 Task: Look for products from Icelandic Provisions only.
Action: Mouse moved to (26, 83)
Screenshot: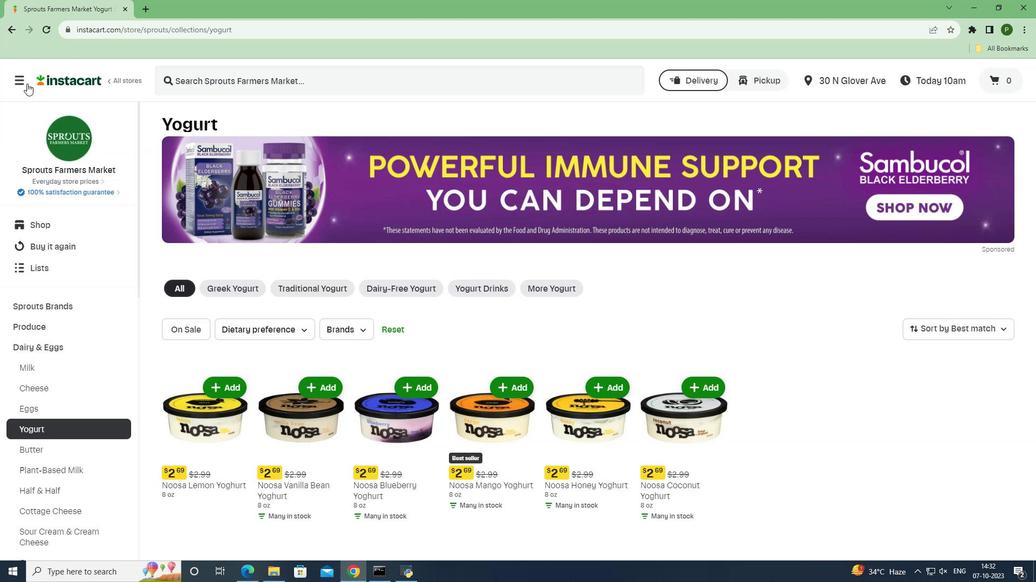 
Action: Mouse pressed left at (26, 83)
Screenshot: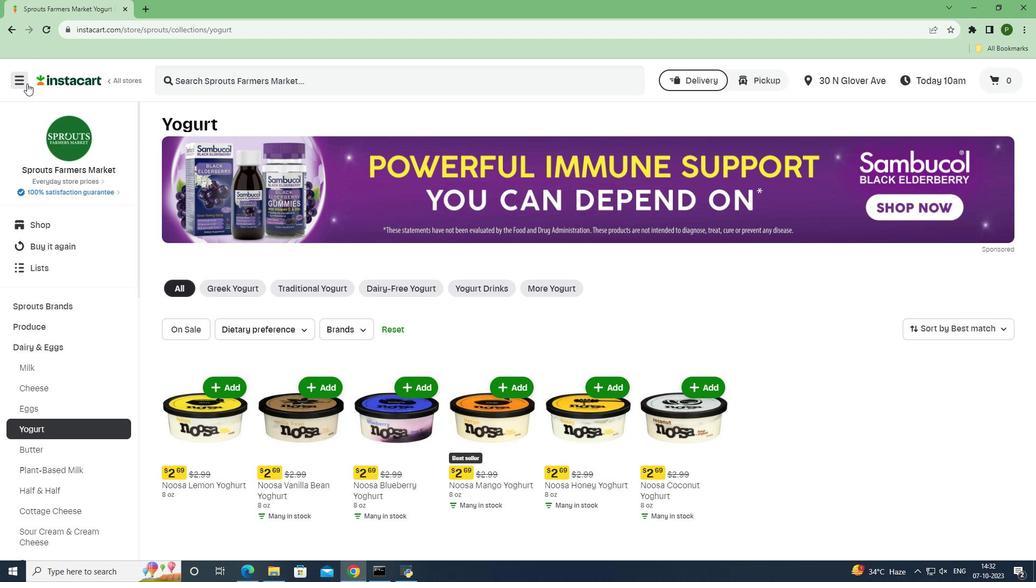 
Action: Mouse moved to (22, 277)
Screenshot: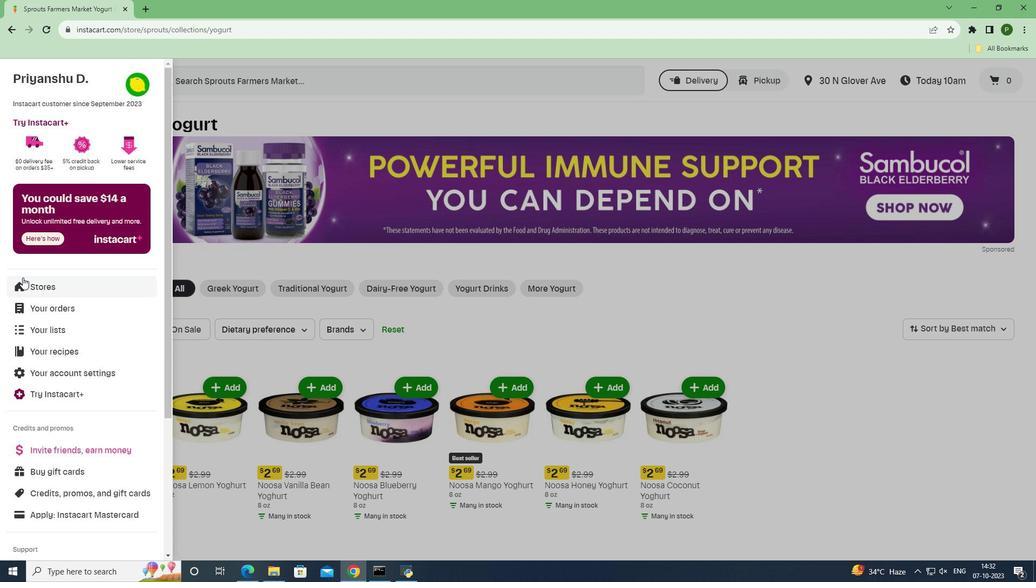 
Action: Mouse pressed left at (22, 277)
Screenshot: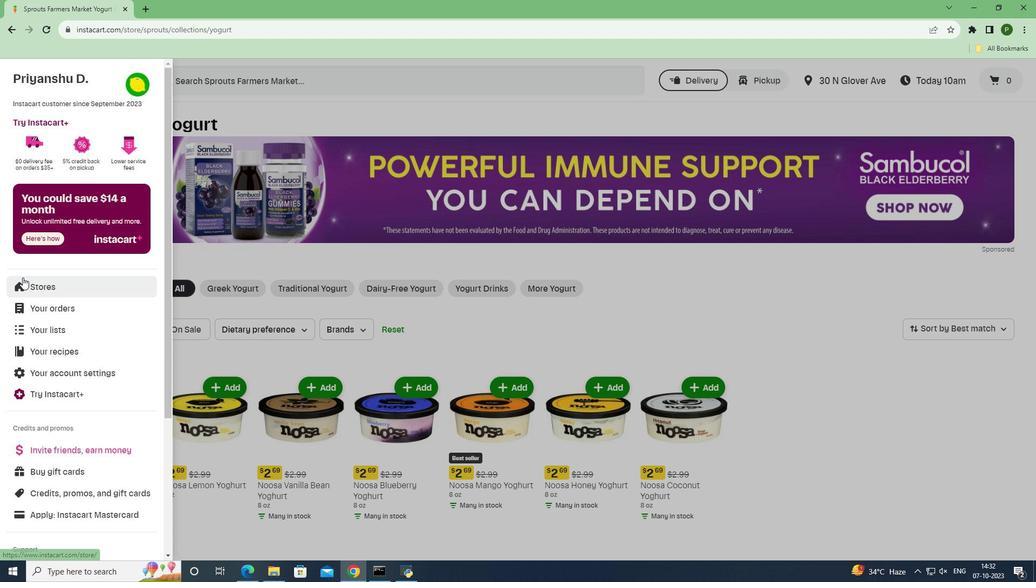 
Action: Mouse moved to (259, 115)
Screenshot: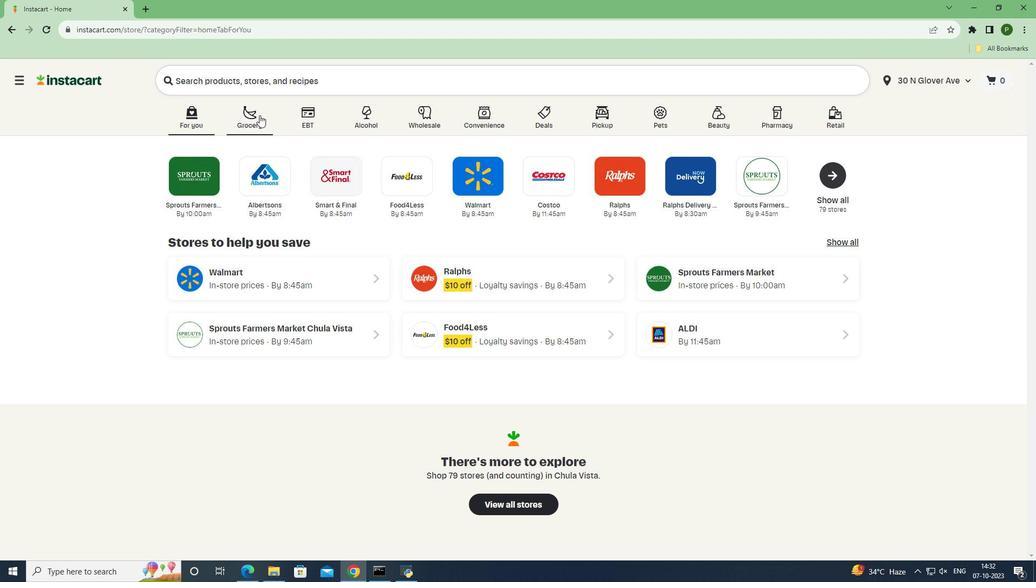 
Action: Mouse pressed left at (259, 115)
Screenshot: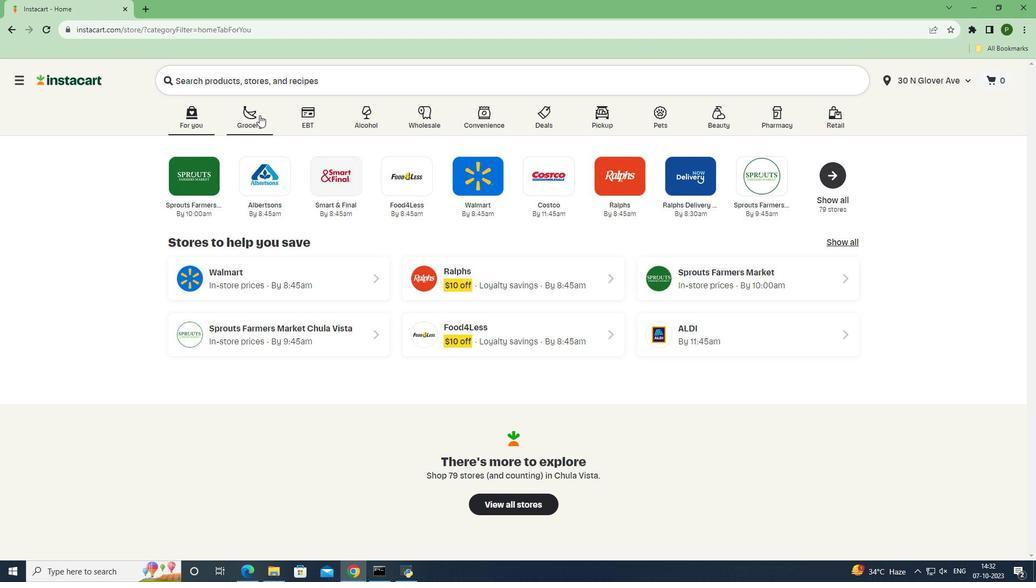 
Action: Mouse moved to (437, 235)
Screenshot: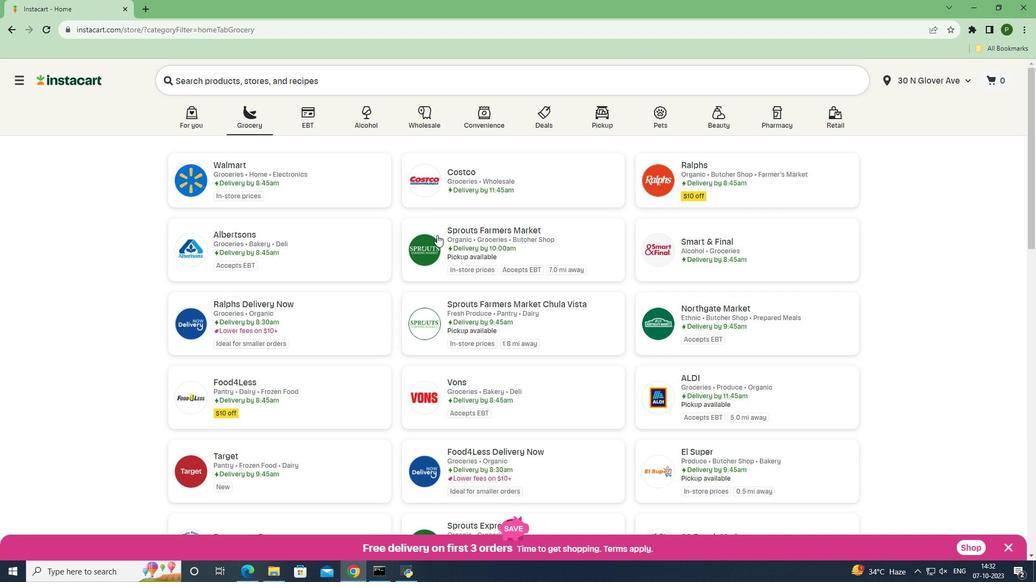 
Action: Mouse pressed left at (437, 235)
Screenshot: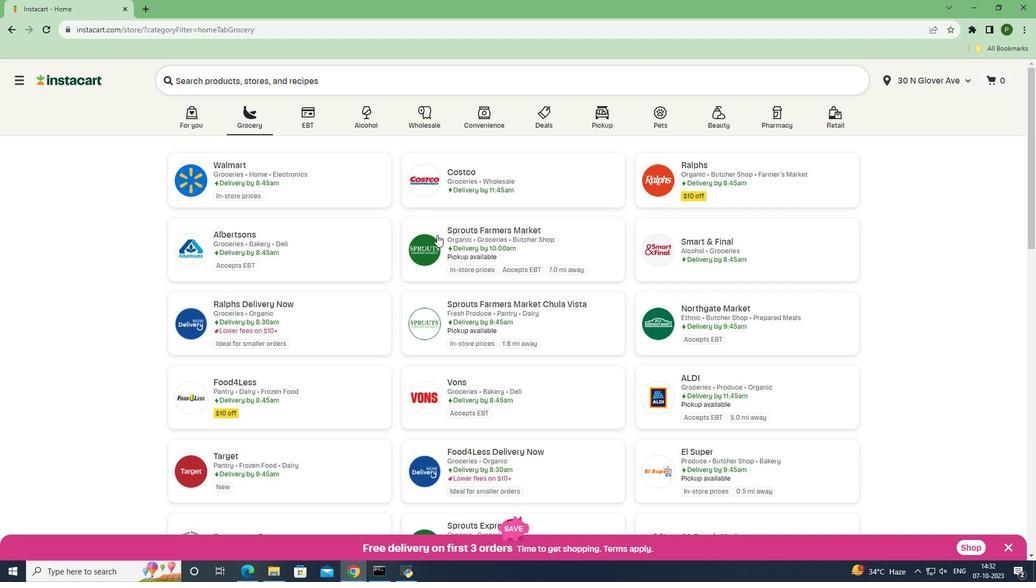 
Action: Mouse moved to (111, 356)
Screenshot: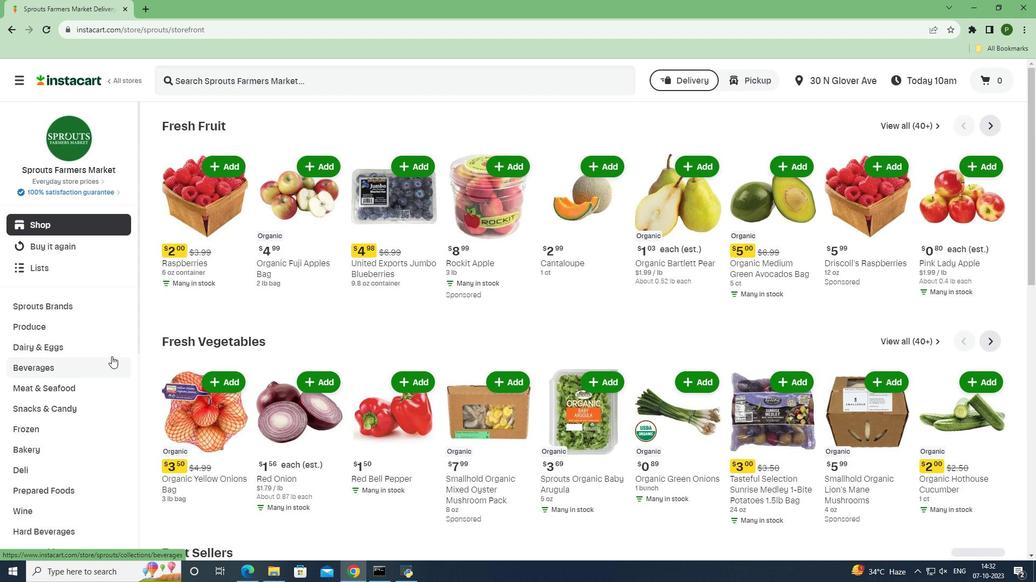 
Action: Mouse pressed left at (111, 356)
Screenshot: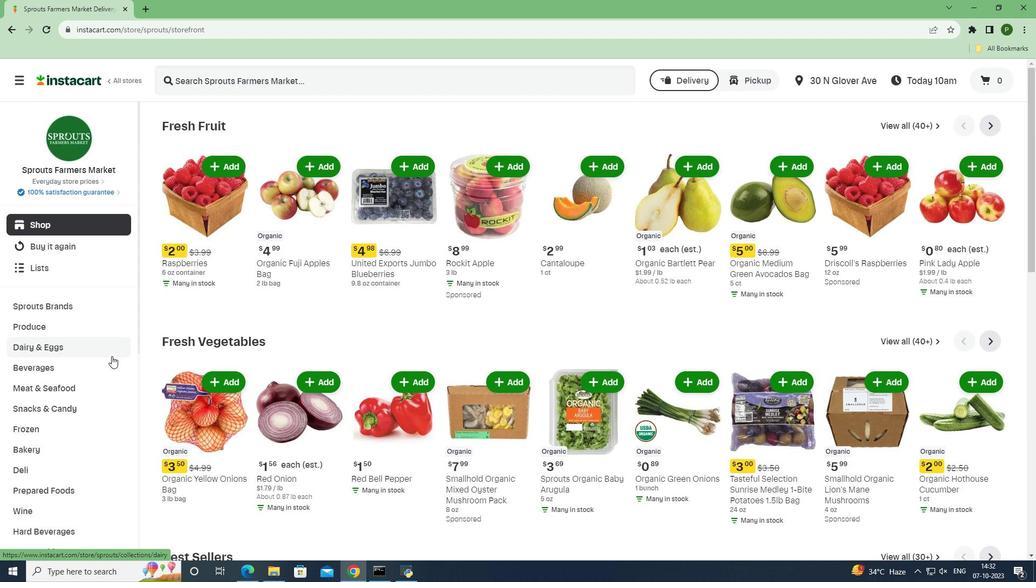 
Action: Mouse moved to (64, 429)
Screenshot: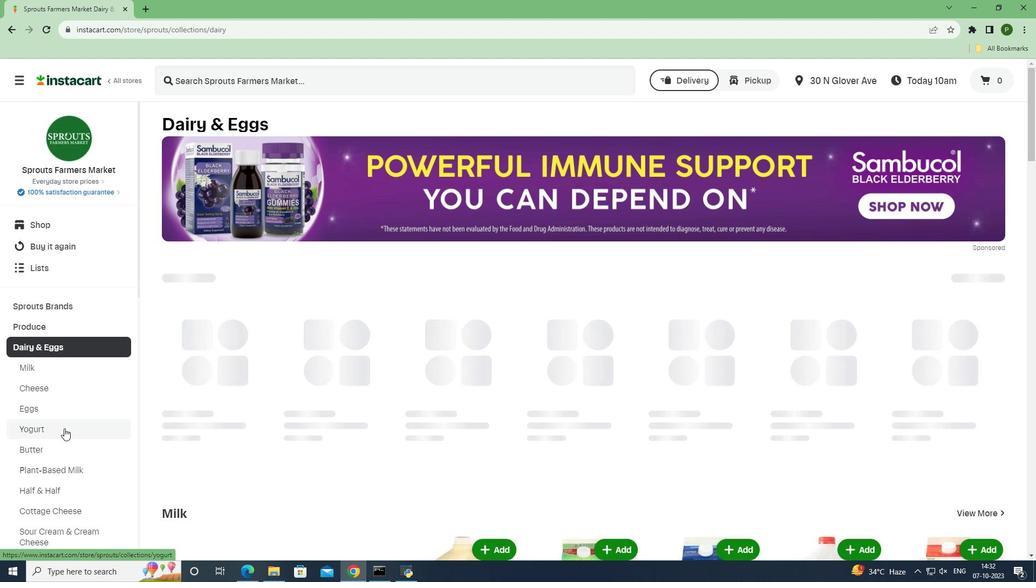 
Action: Mouse pressed left at (64, 429)
Screenshot: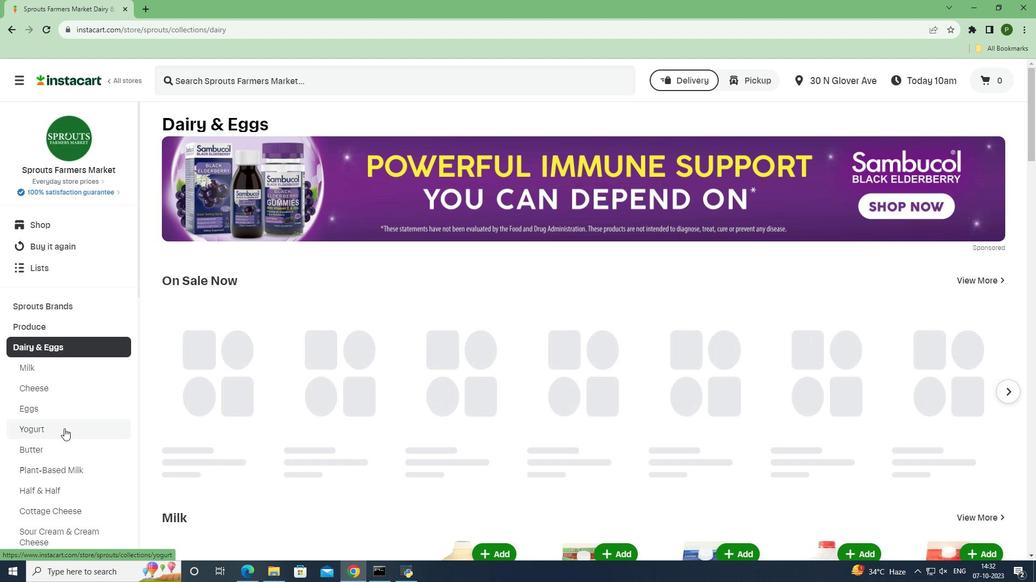 
Action: Mouse moved to (333, 198)
Screenshot: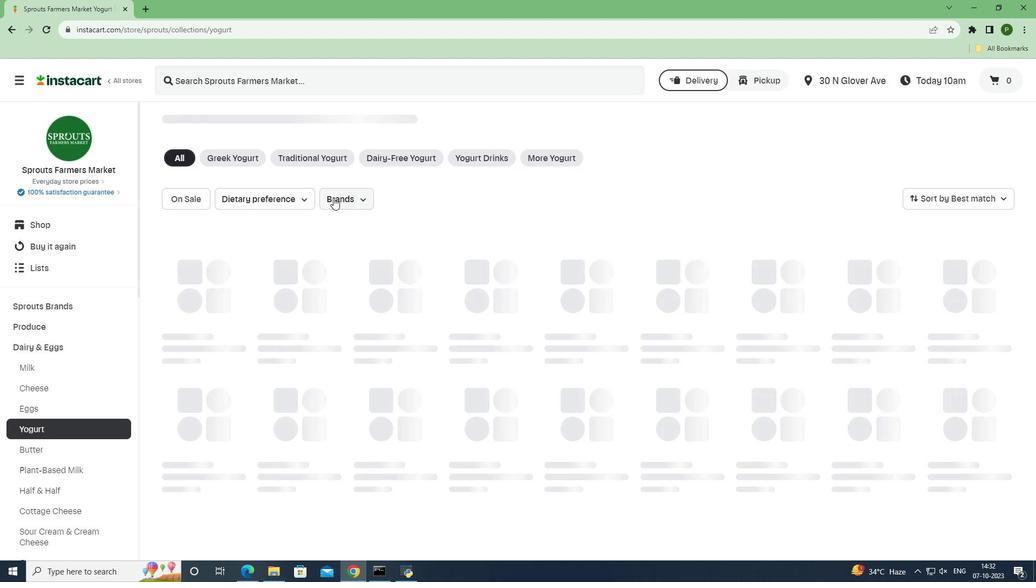 
Action: Mouse pressed left at (333, 198)
Screenshot: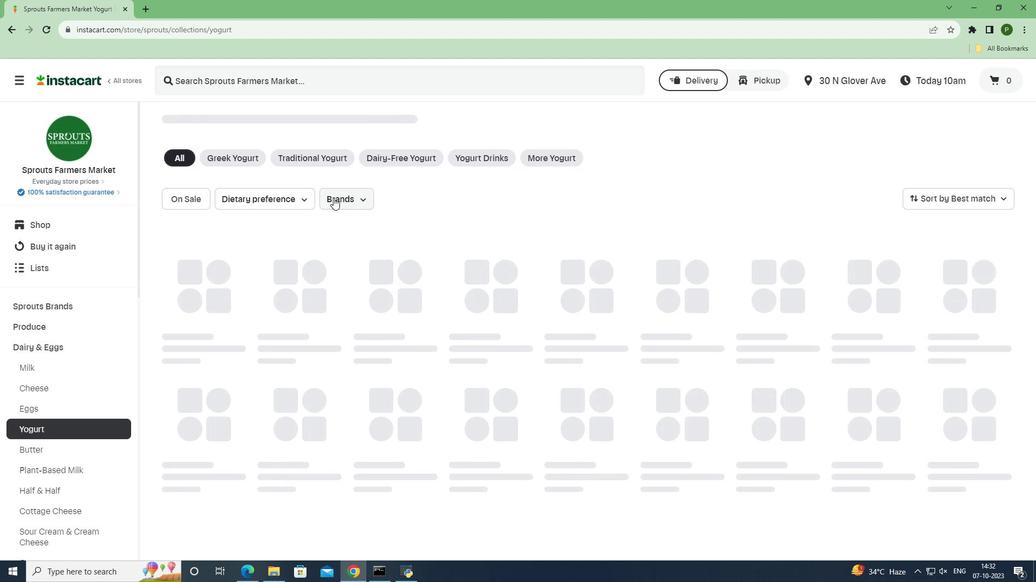 
Action: Mouse moved to (373, 260)
Screenshot: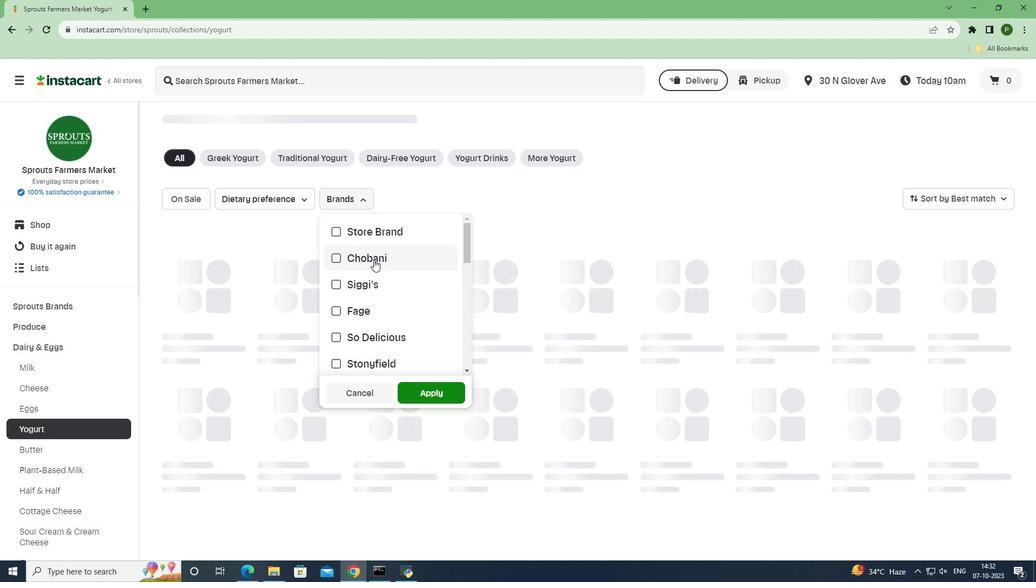 
Action: Mouse scrolled (373, 259) with delta (0, 0)
Screenshot: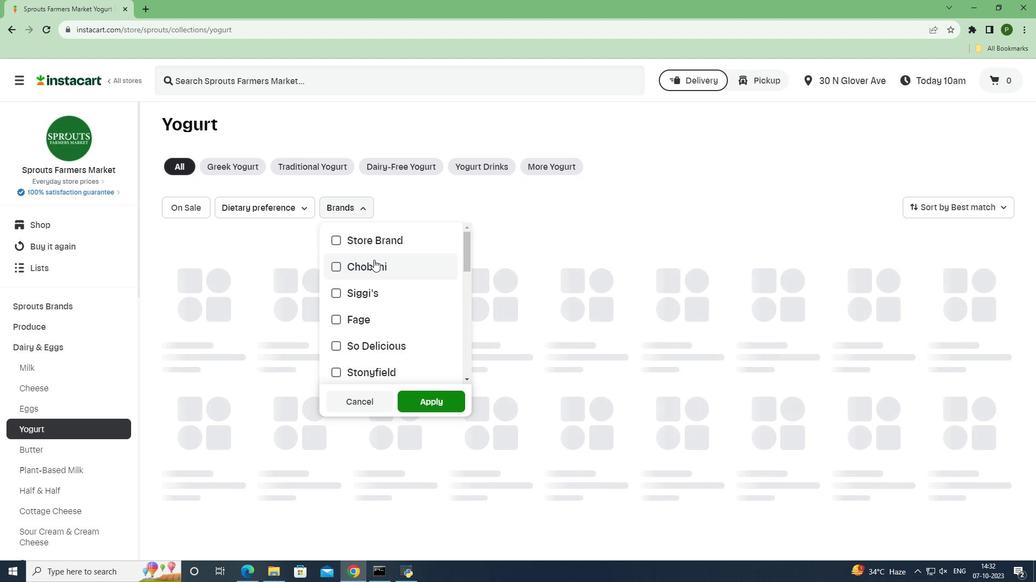 
Action: Mouse moved to (373, 262)
Screenshot: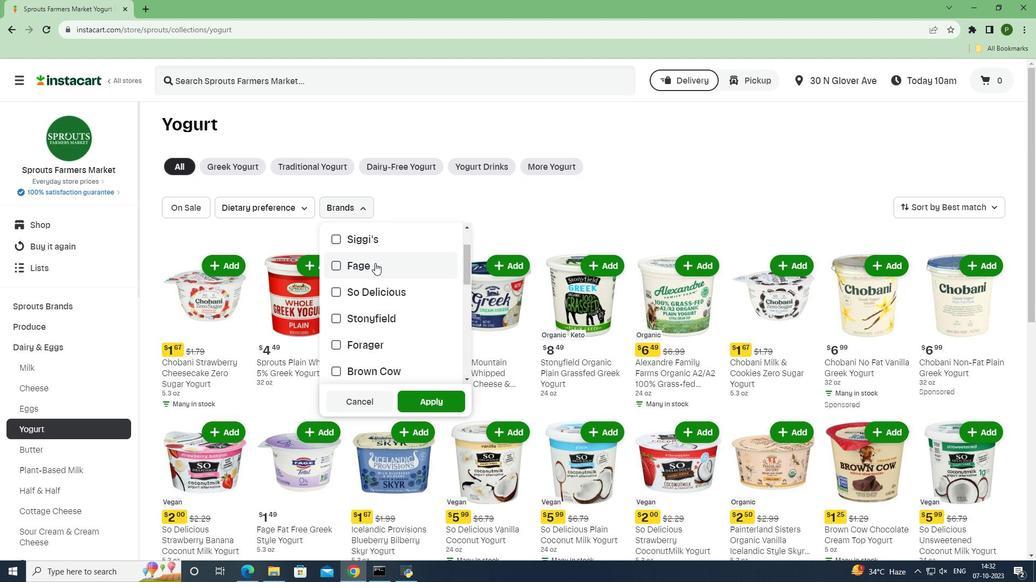 
Action: Mouse scrolled (373, 261) with delta (0, 0)
Screenshot: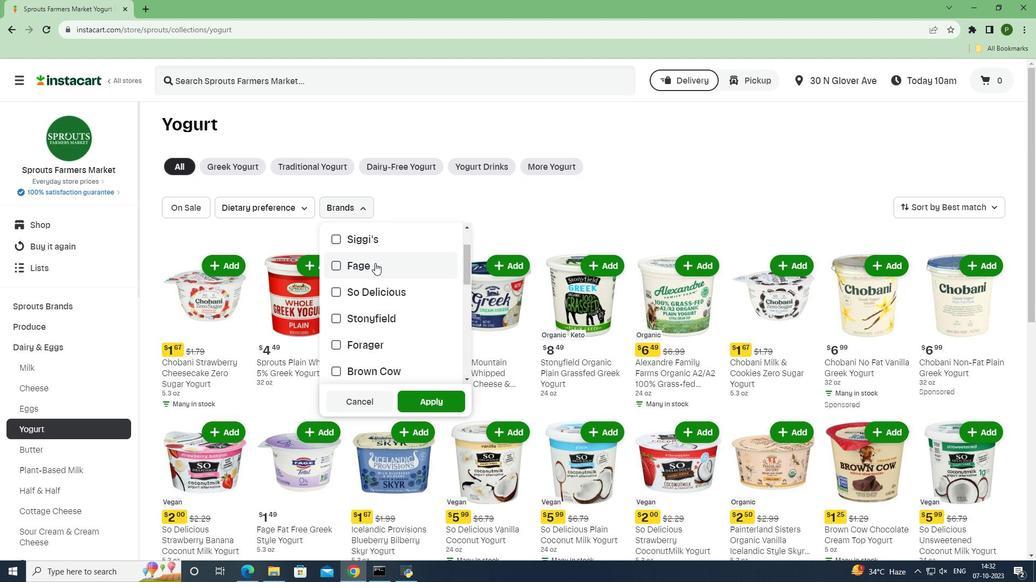 
Action: Mouse moved to (375, 263)
Screenshot: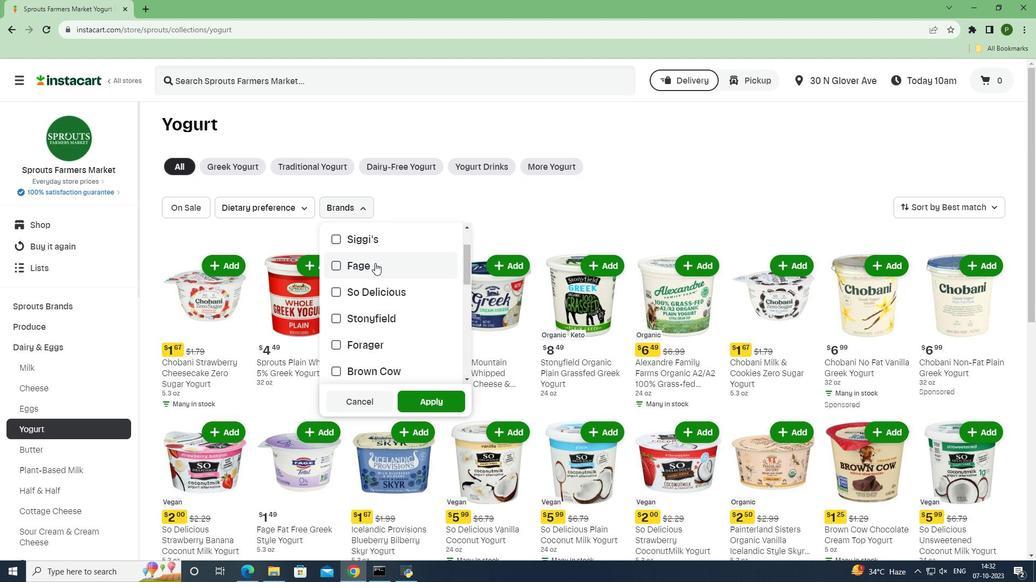 
Action: Mouse scrolled (375, 262) with delta (0, 0)
Screenshot: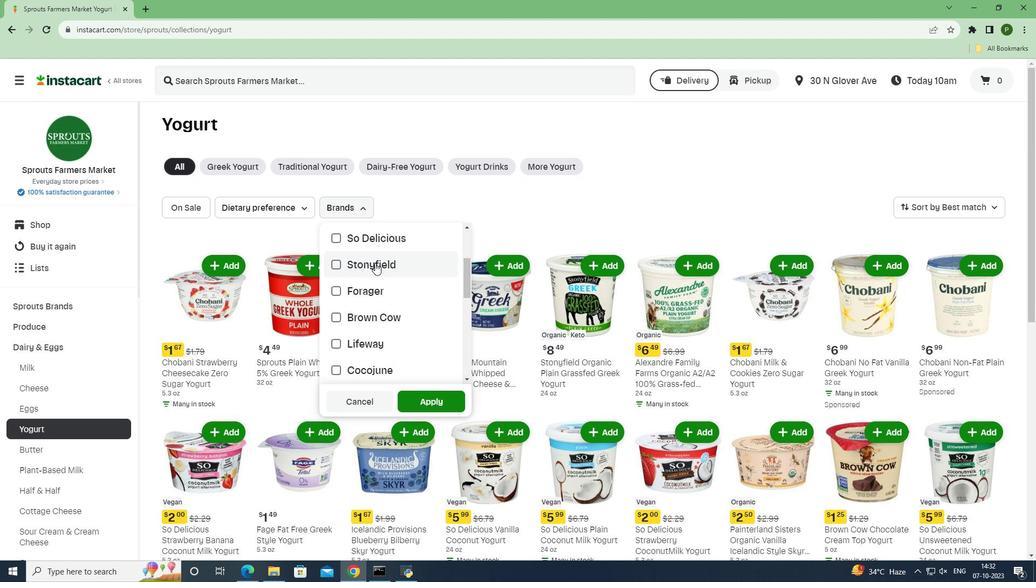 
Action: Mouse scrolled (375, 262) with delta (0, 0)
Screenshot: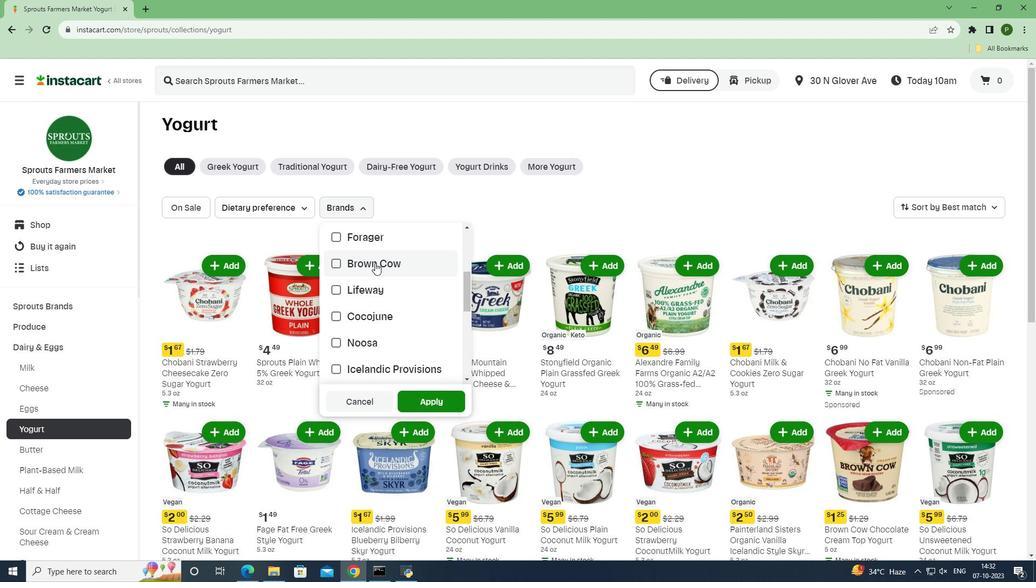 
Action: Mouse moved to (380, 312)
Screenshot: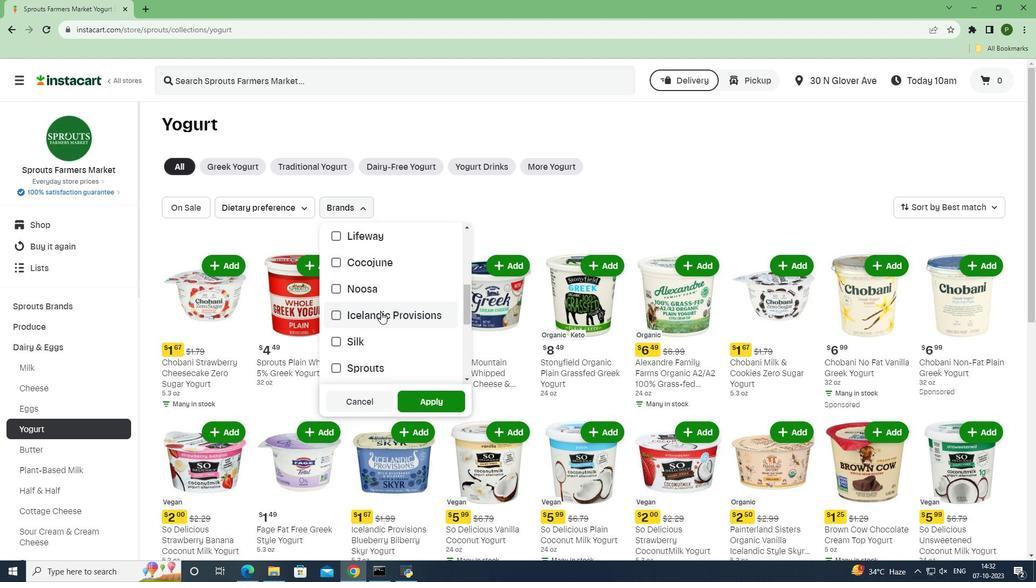 
Action: Mouse pressed left at (380, 312)
Screenshot: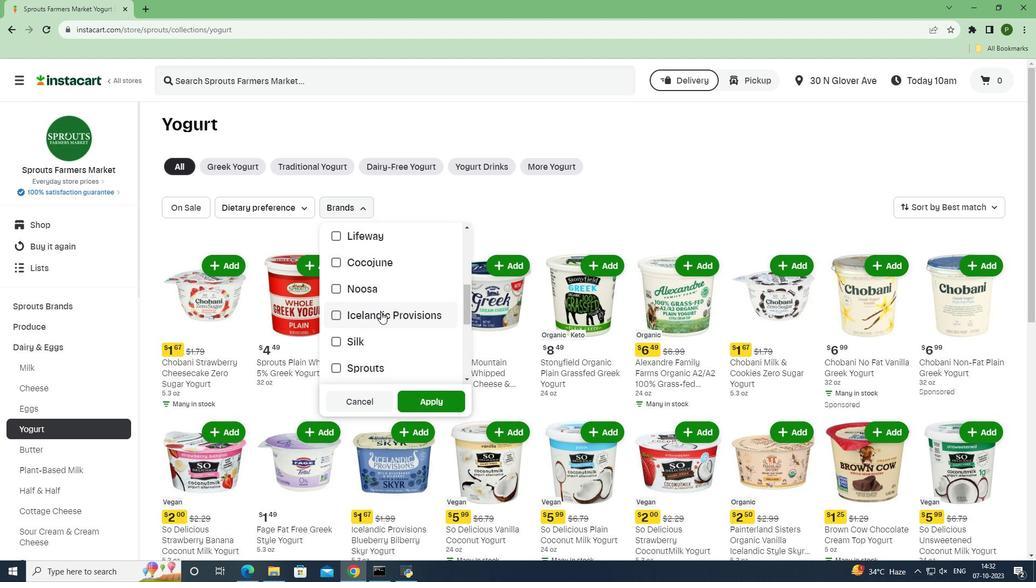 
Action: Mouse moved to (415, 398)
Screenshot: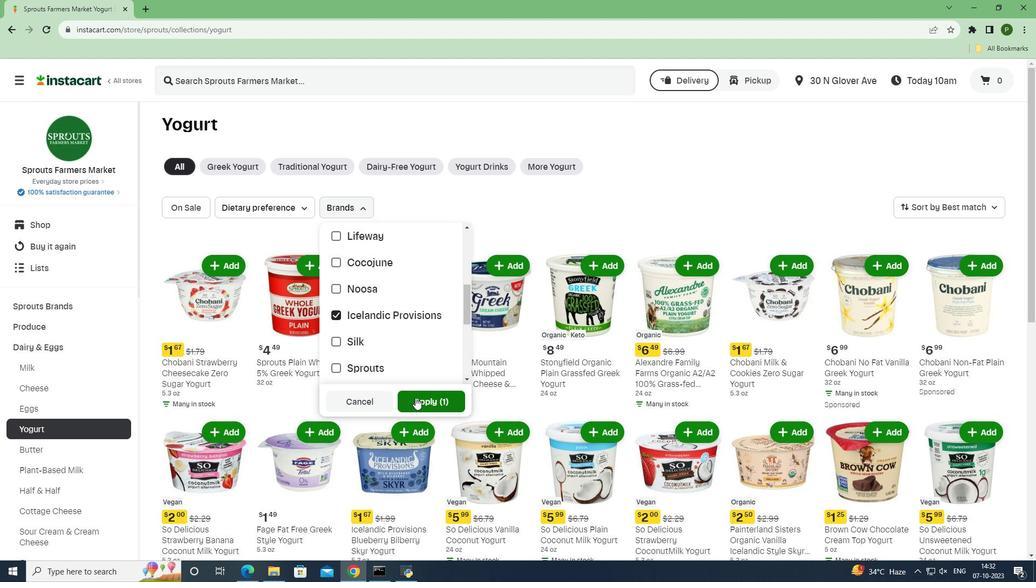 
Action: Mouse pressed left at (415, 398)
Screenshot: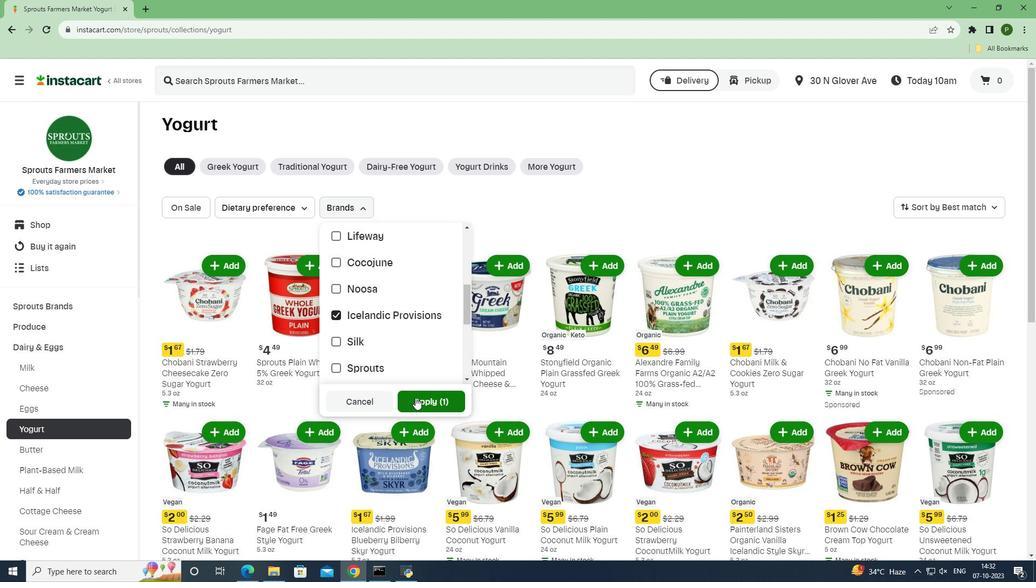 
Action: Mouse moved to (488, 336)
Screenshot: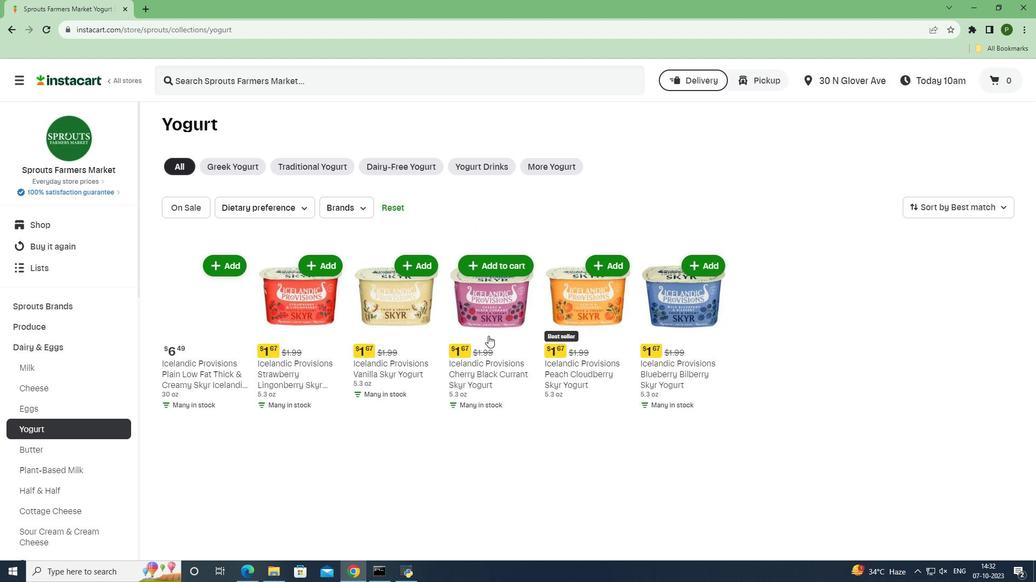 
Action: Mouse scrolled (488, 335) with delta (0, 0)
Screenshot: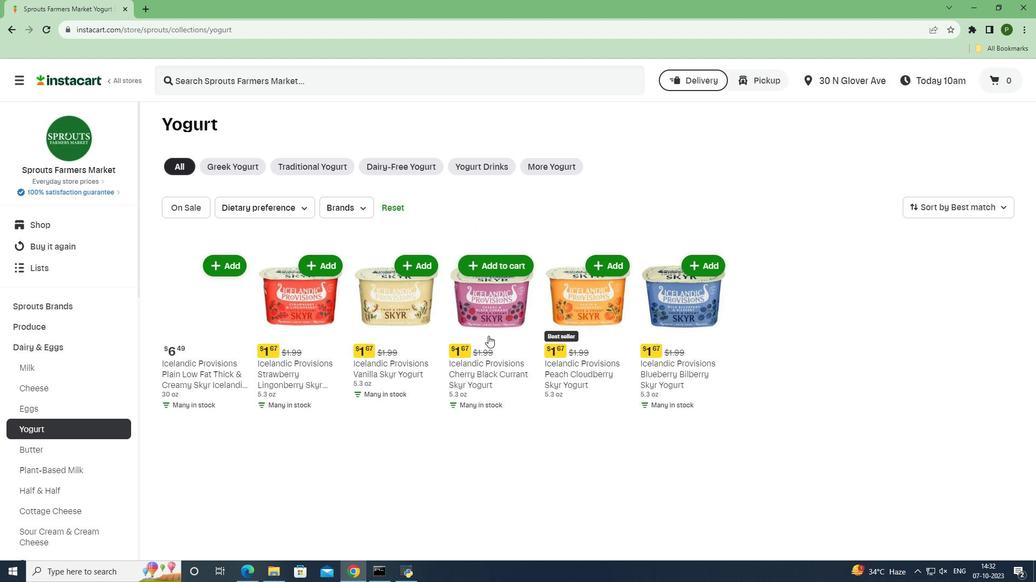 
Action: Mouse scrolled (488, 335) with delta (0, 0)
Screenshot: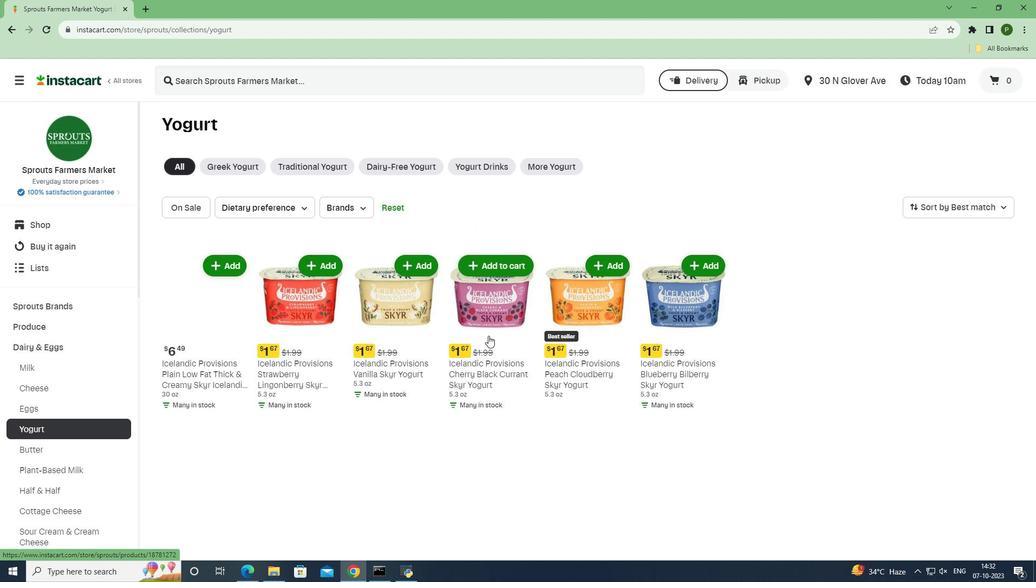 
Action: Mouse moved to (539, 448)
Screenshot: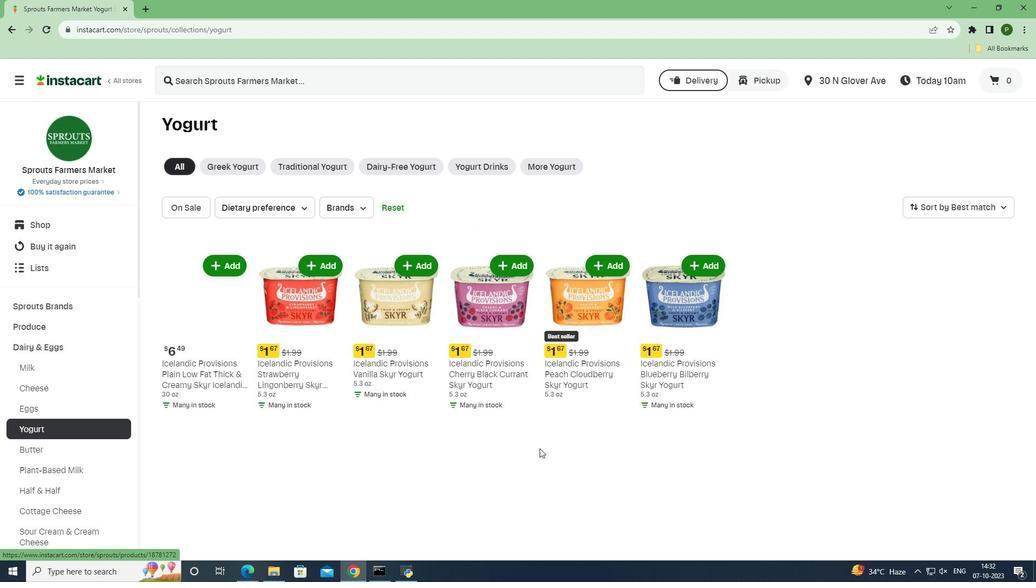 
